Task: Sort the products in the category "Aromatherapy & Essential Oils" by unit price (low first).
Action: Mouse moved to (237, 94)
Screenshot: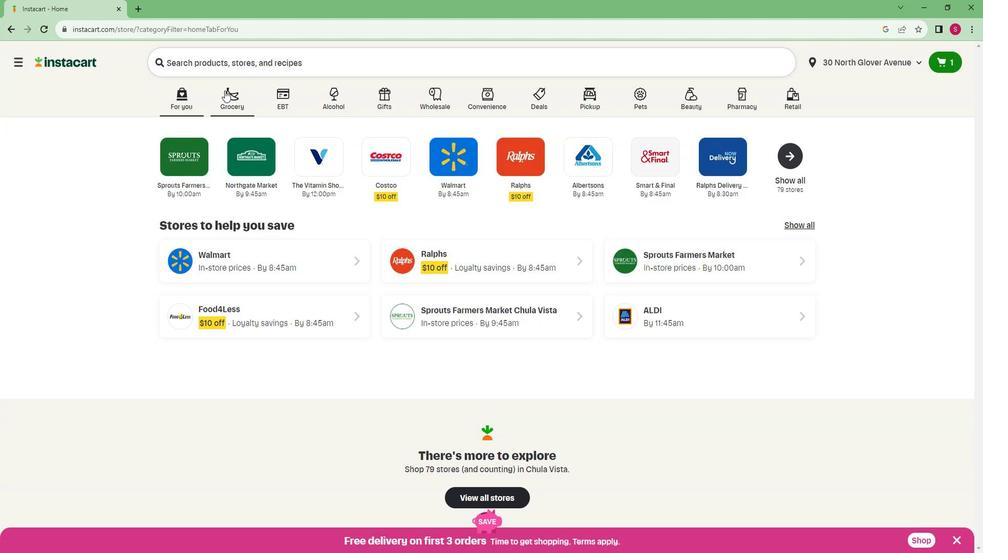 
Action: Mouse pressed left at (237, 94)
Screenshot: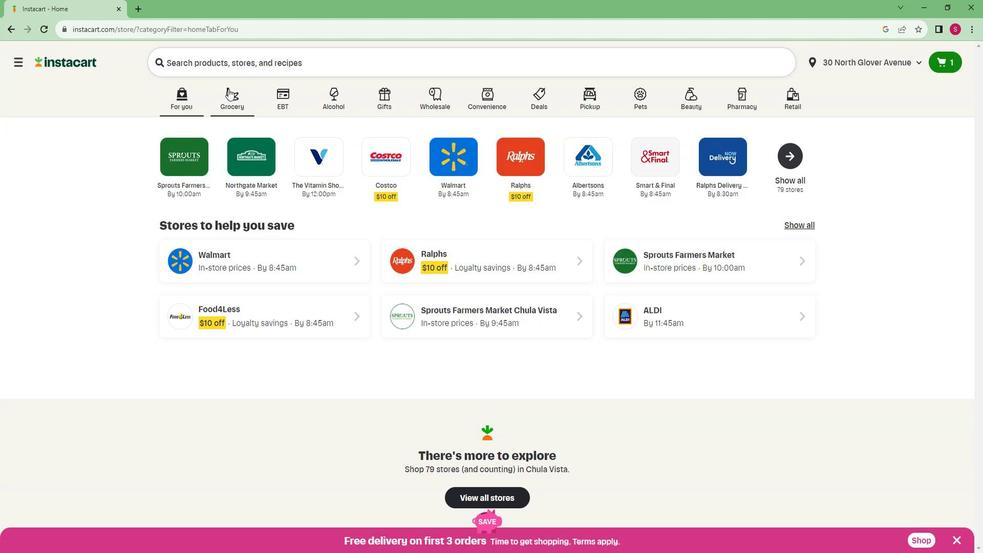 
Action: Mouse moved to (194, 216)
Screenshot: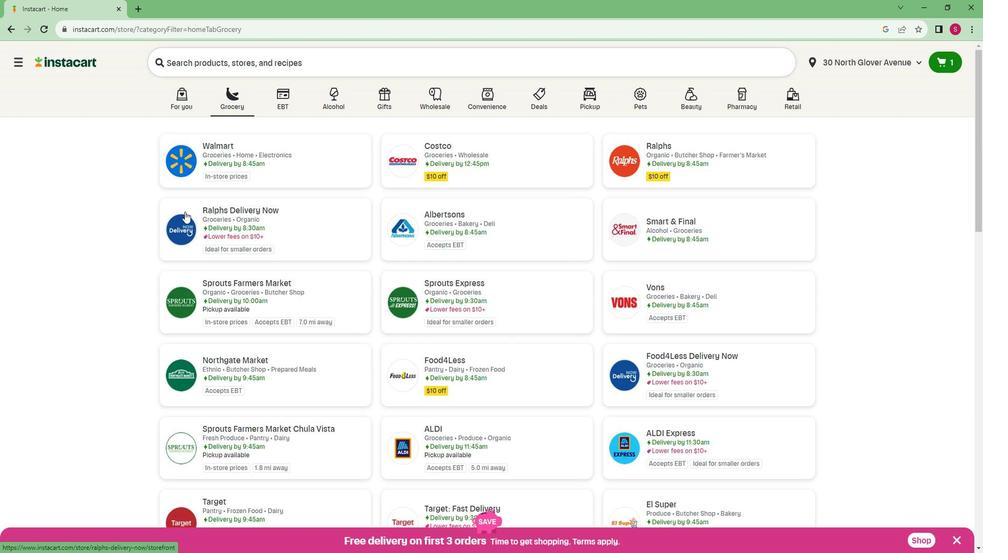 
Action: Mouse scrolled (194, 215) with delta (0, 0)
Screenshot: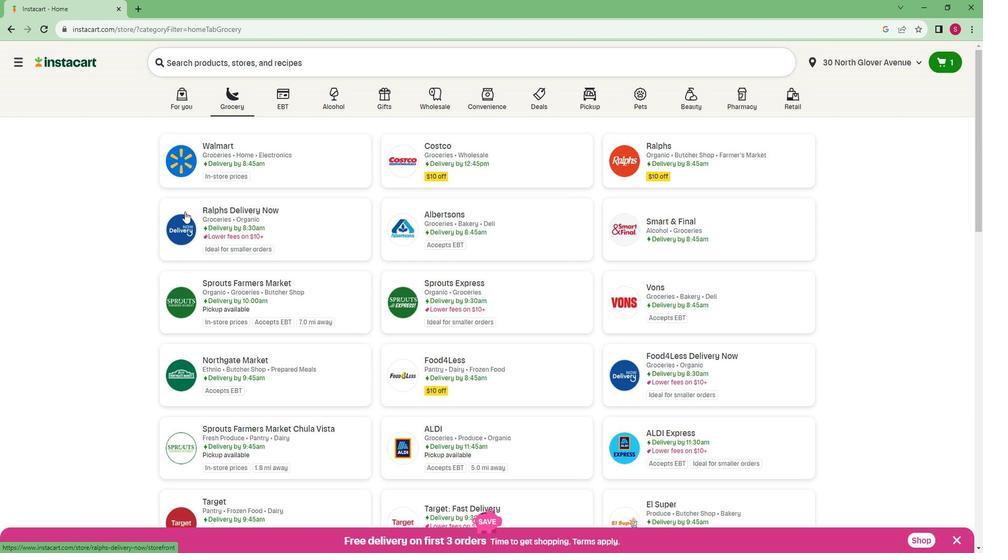 
Action: Mouse scrolled (194, 215) with delta (0, 0)
Screenshot: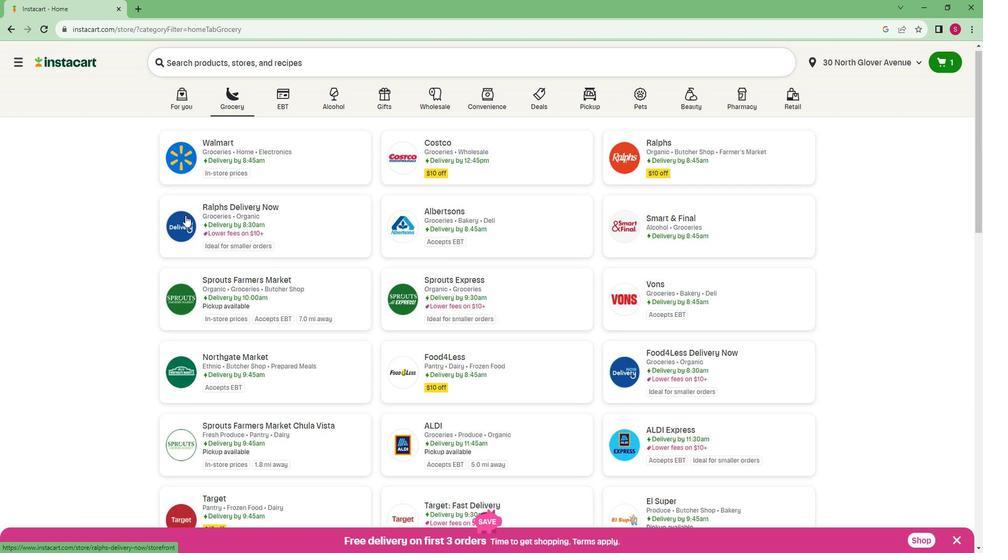 
Action: Mouse moved to (213, 202)
Screenshot: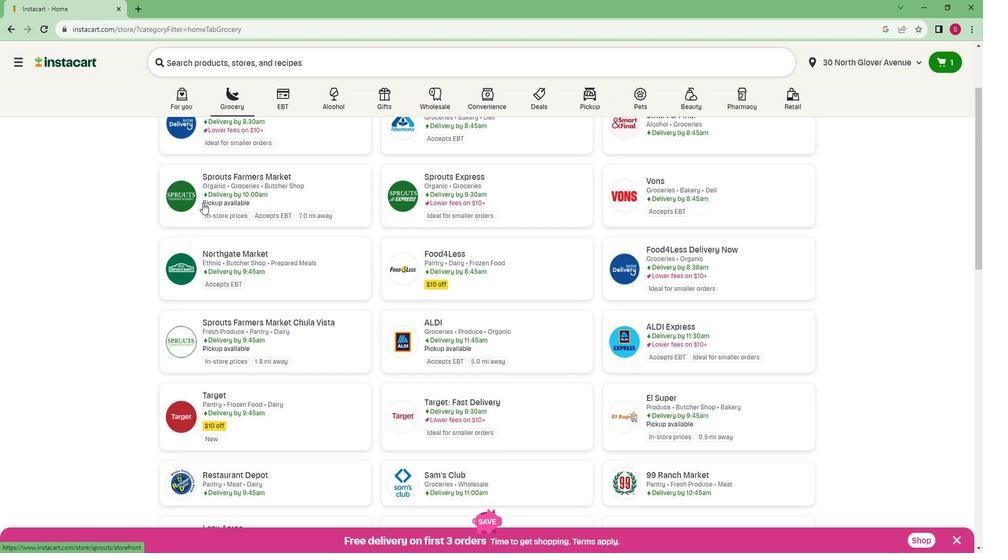 
Action: Mouse pressed left at (213, 202)
Screenshot: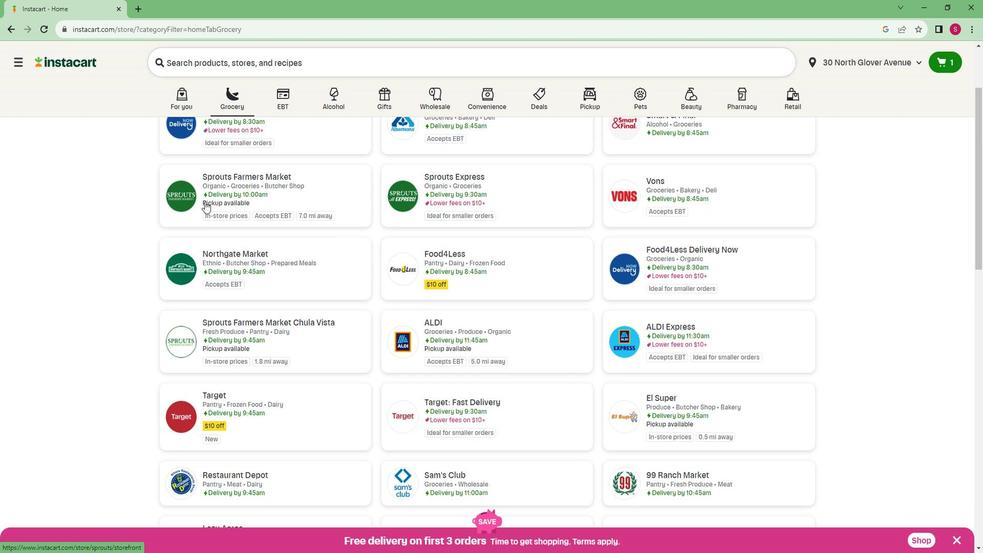 
Action: Mouse moved to (57, 397)
Screenshot: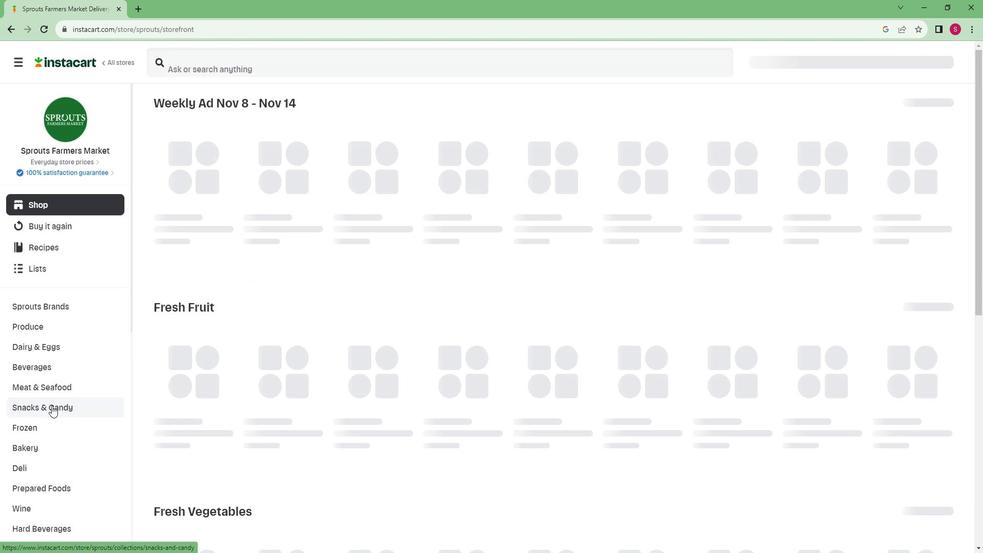 
Action: Mouse scrolled (57, 397) with delta (0, 0)
Screenshot: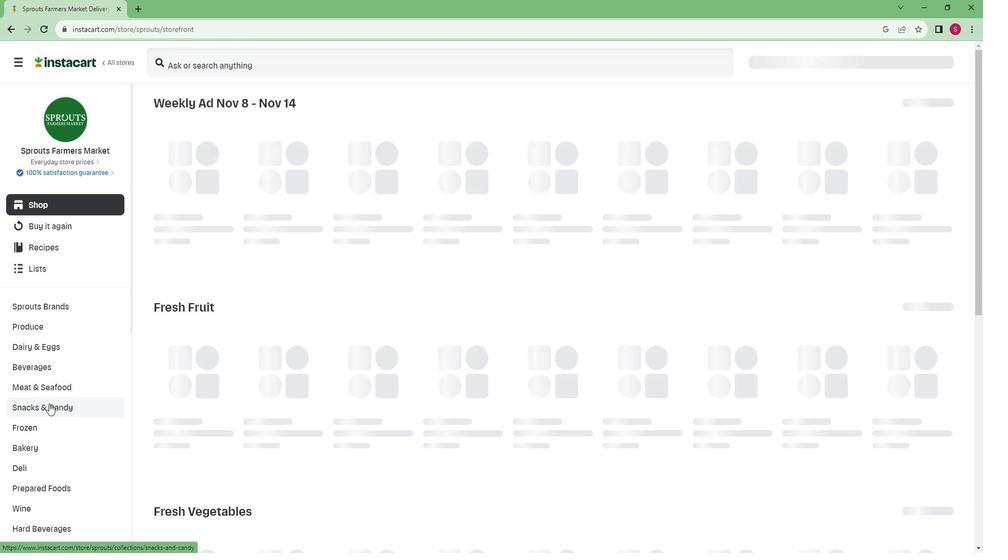 
Action: Mouse scrolled (57, 397) with delta (0, 0)
Screenshot: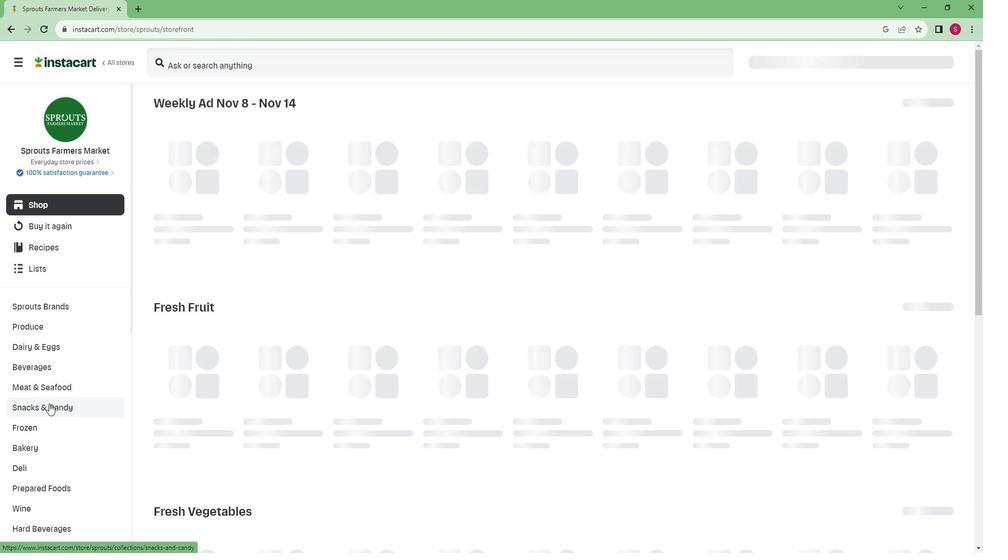 
Action: Mouse moved to (57, 397)
Screenshot: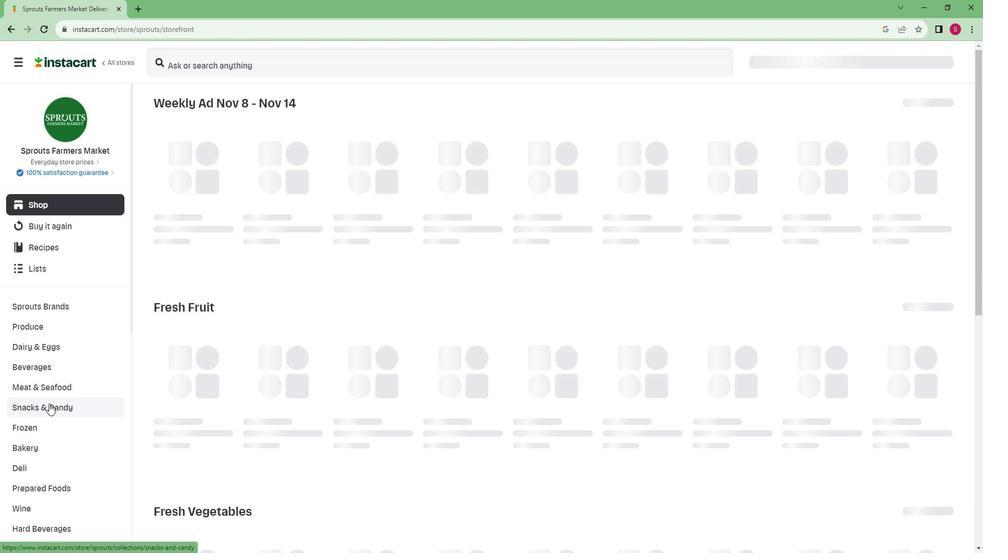 
Action: Mouse scrolled (57, 397) with delta (0, 0)
Screenshot: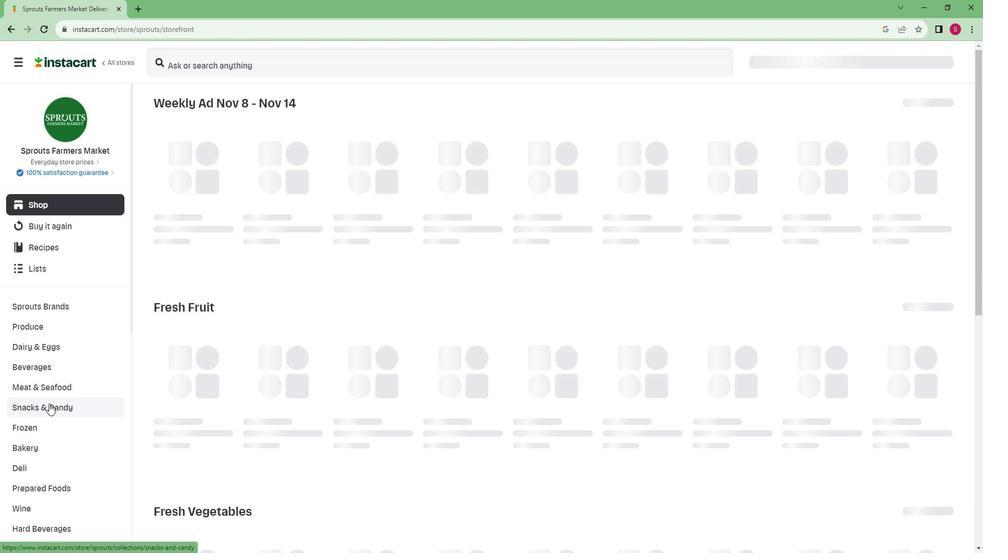 
Action: Mouse moved to (57, 397)
Screenshot: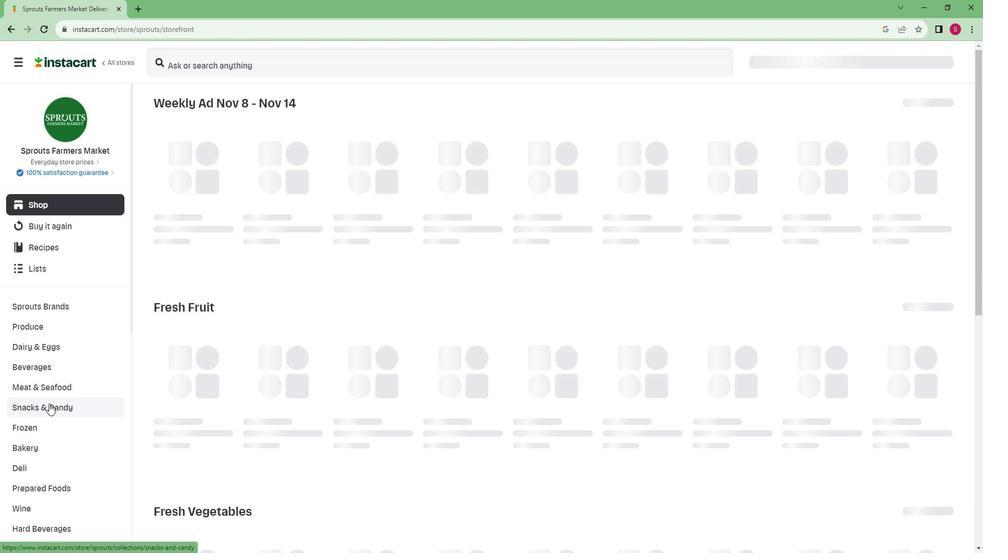 
Action: Mouse scrolled (57, 397) with delta (0, 0)
Screenshot: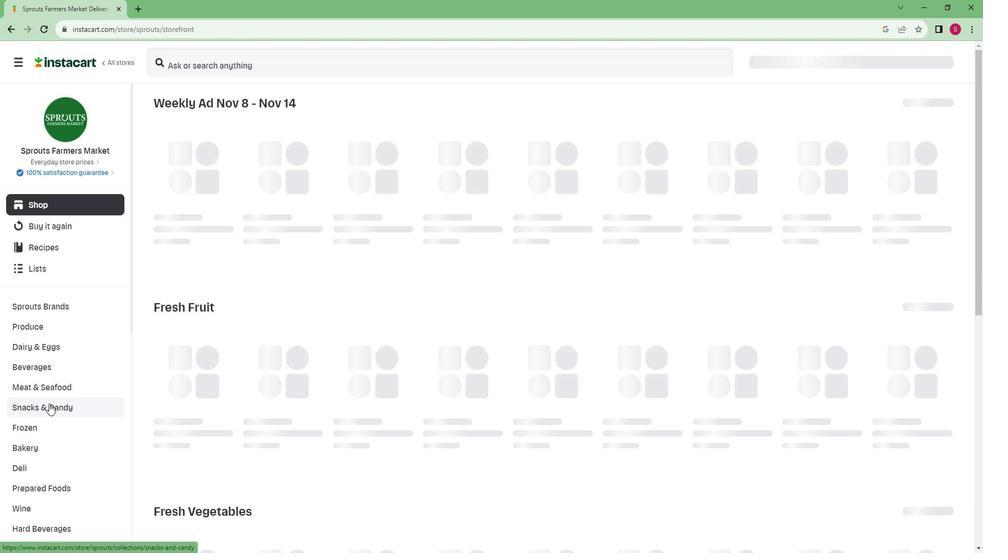 
Action: Mouse scrolled (57, 397) with delta (0, 0)
Screenshot: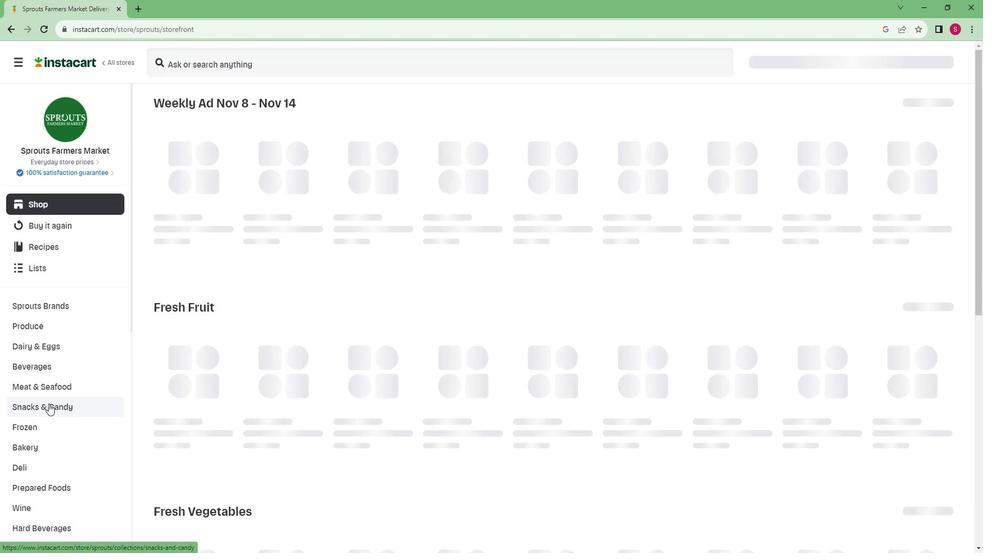 
Action: Mouse scrolled (57, 397) with delta (0, 0)
Screenshot: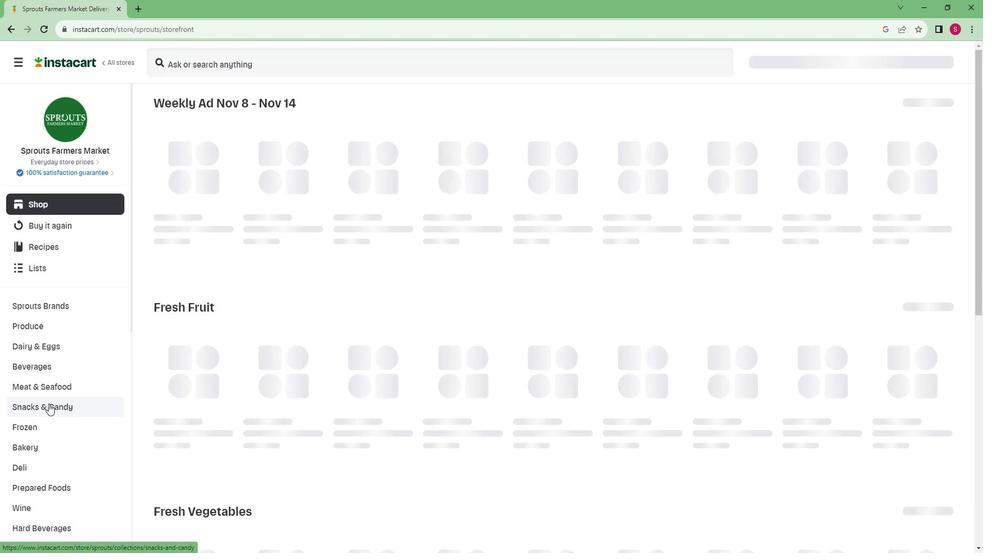 
Action: Mouse scrolled (57, 397) with delta (0, 0)
Screenshot: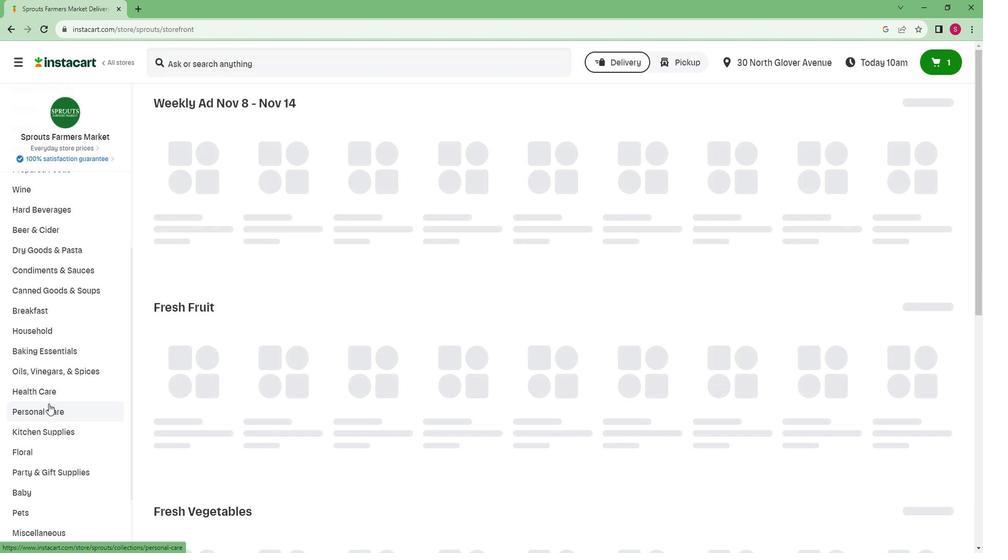 
Action: Mouse scrolled (57, 397) with delta (0, 0)
Screenshot: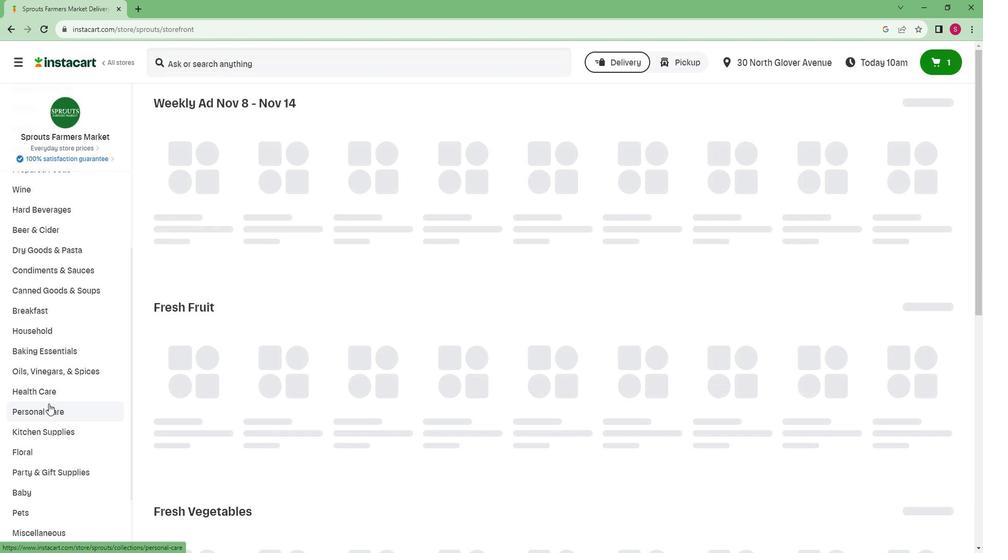 
Action: Mouse scrolled (57, 397) with delta (0, 0)
Screenshot: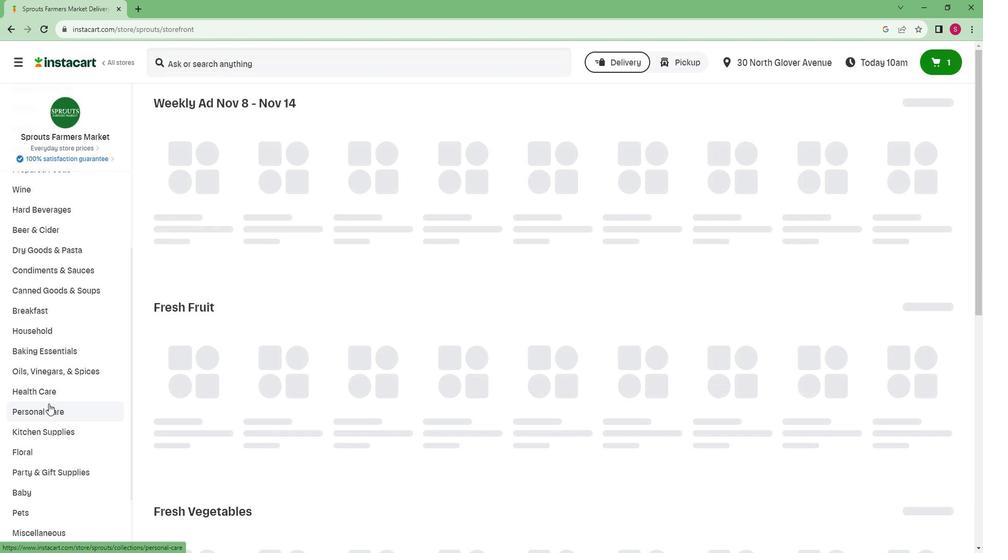 
Action: Mouse scrolled (57, 397) with delta (0, 0)
Screenshot: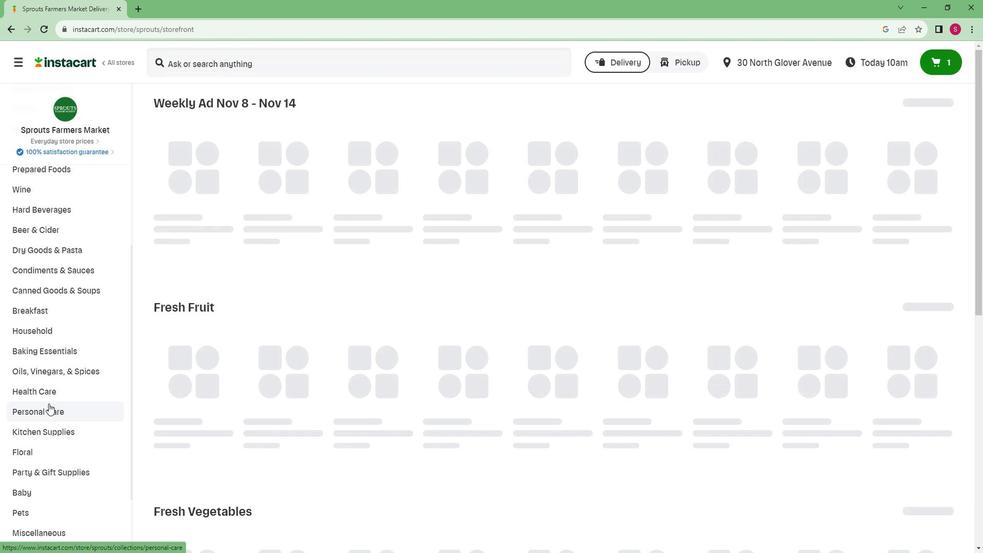 
Action: Mouse scrolled (57, 397) with delta (0, 0)
Screenshot: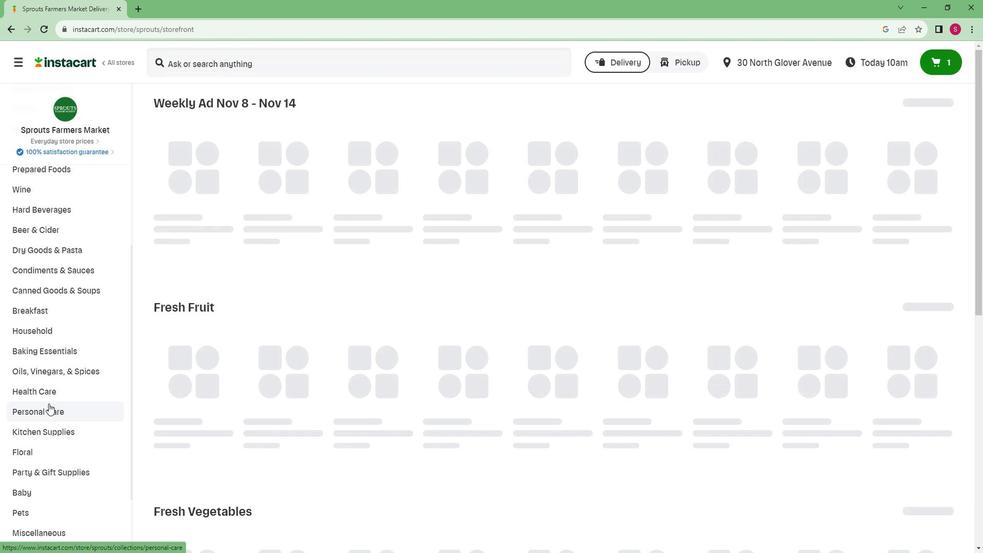 
Action: Mouse scrolled (57, 397) with delta (0, 0)
Screenshot: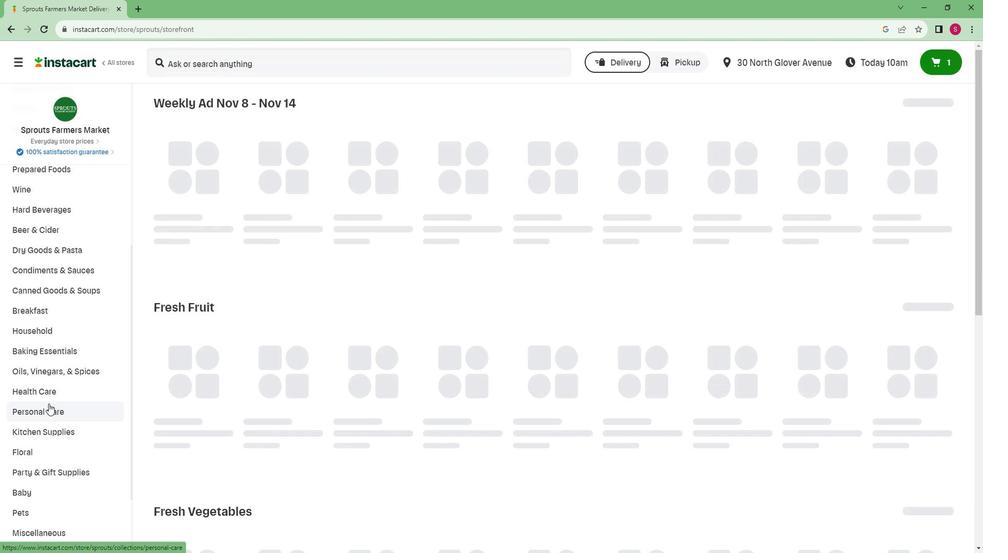 
Action: Mouse moved to (42, 505)
Screenshot: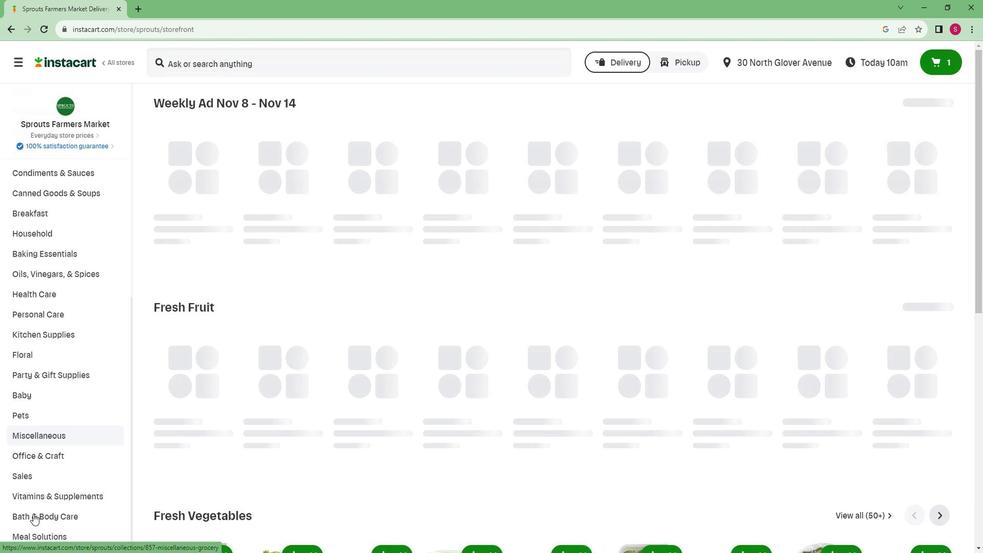 
Action: Mouse pressed left at (42, 505)
Screenshot: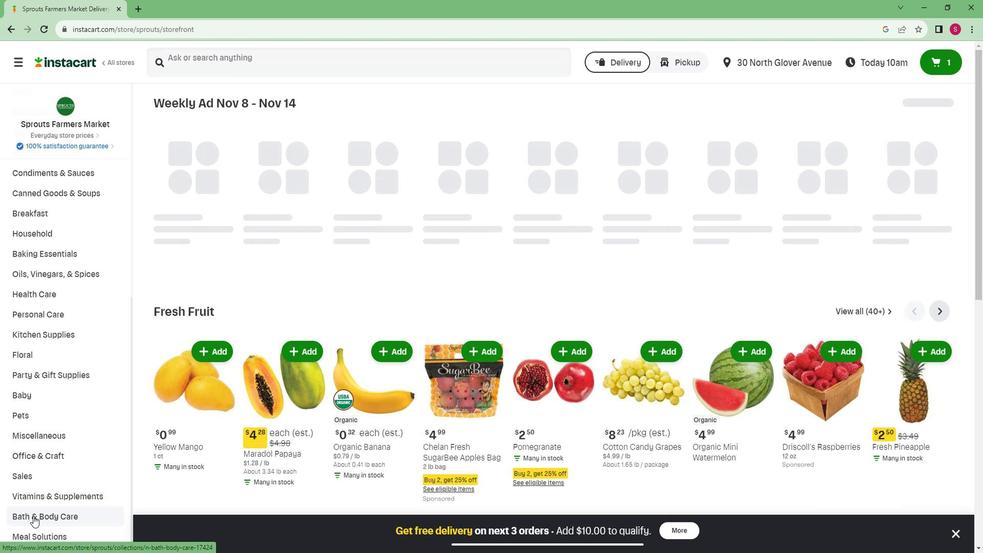 
Action: Mouse moved to (837, 136)
Screenshot: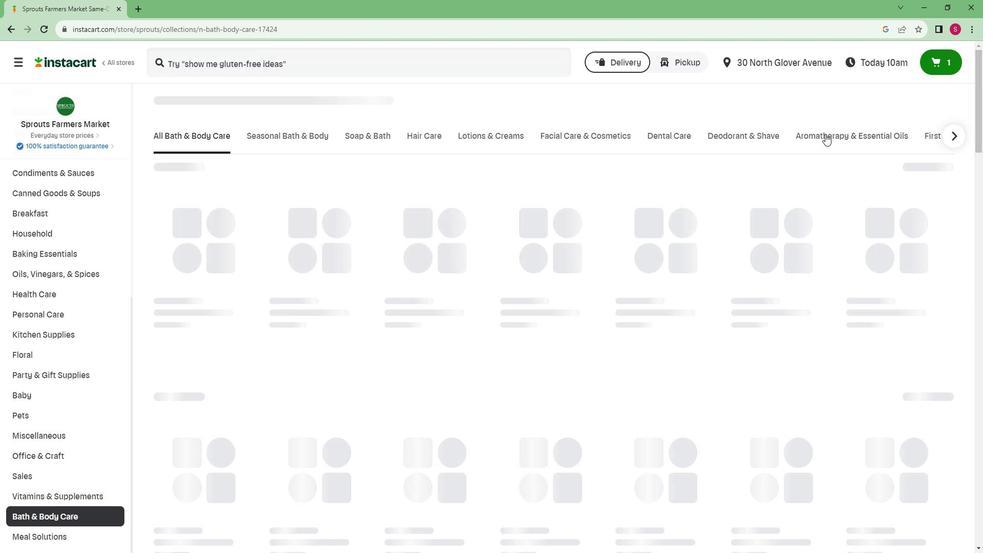 
Action: Mouse pressed left at (837, 136)
Screenshot: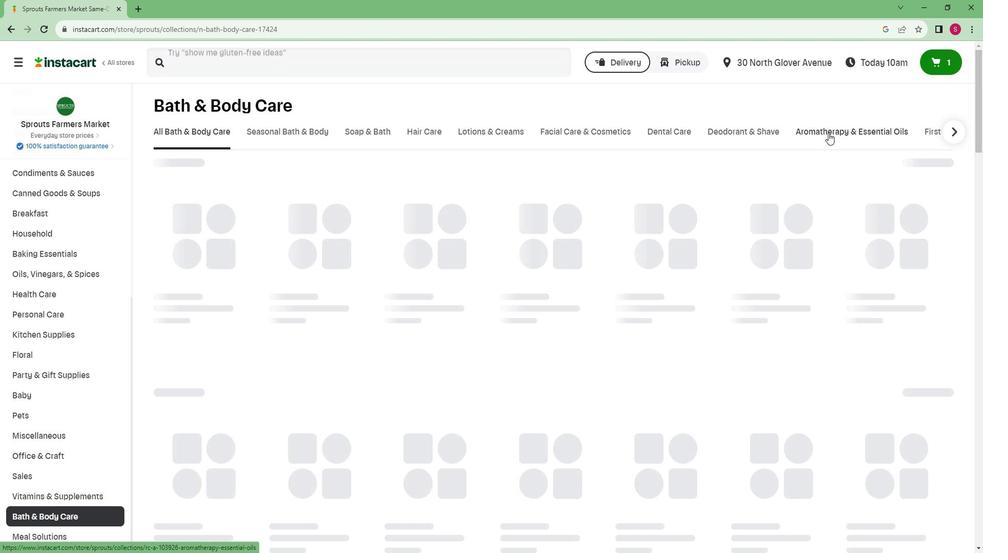 
Action: Mouse moved to (914, 169)
Screenshot: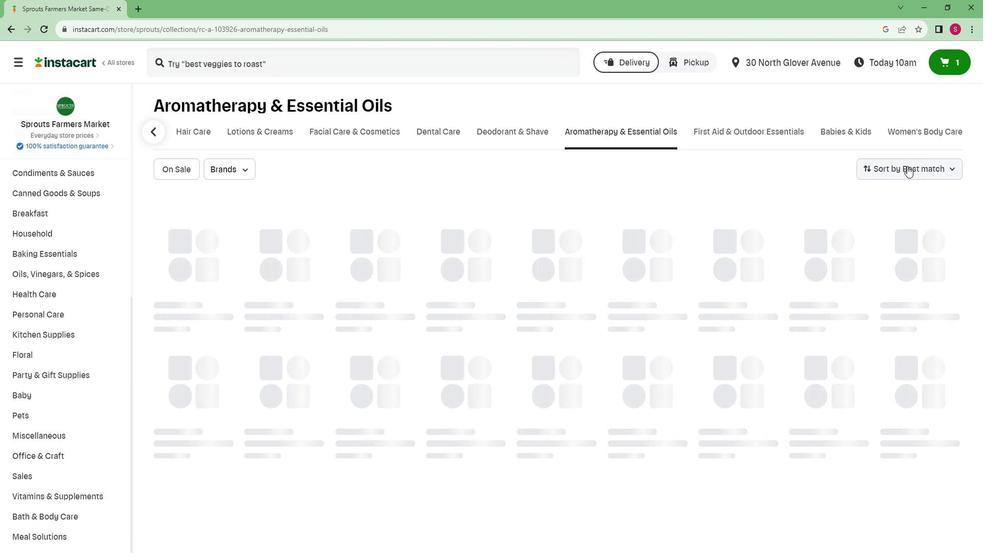 
Action: Mouse pressed left at (914, 169)
Screenshot: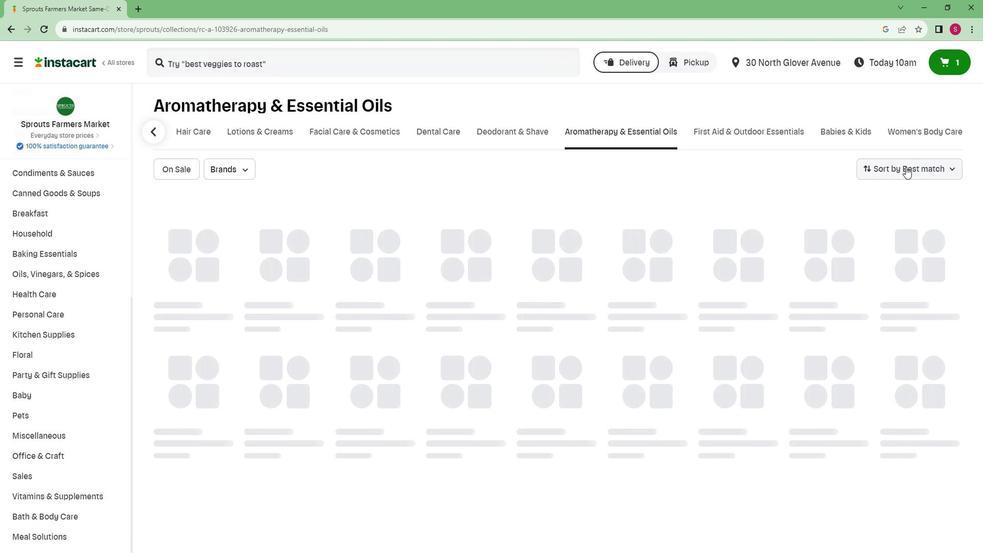 
Action: Mouse moved to (890, 268)
Screenshot: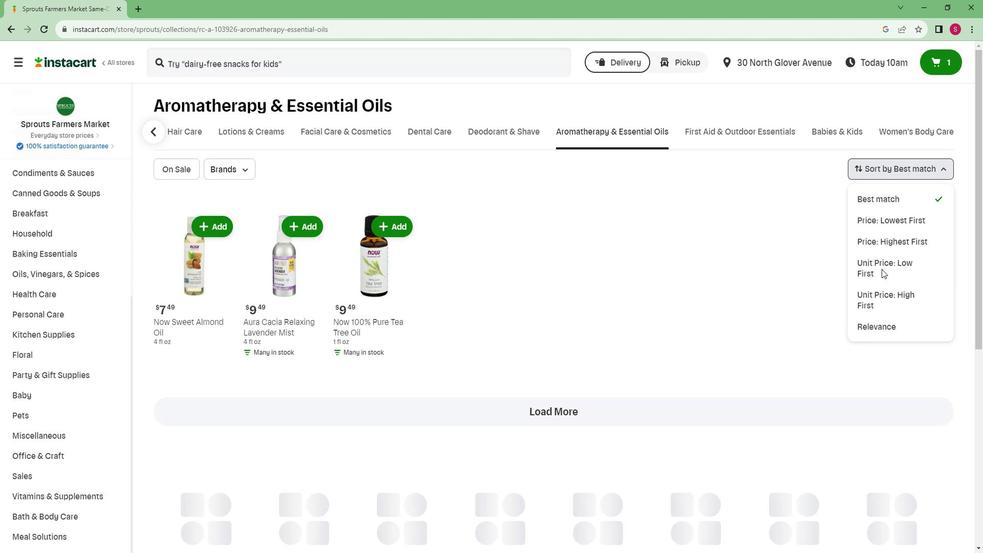 
Action: Mouse pressed left at (890, 268)
Screenshot: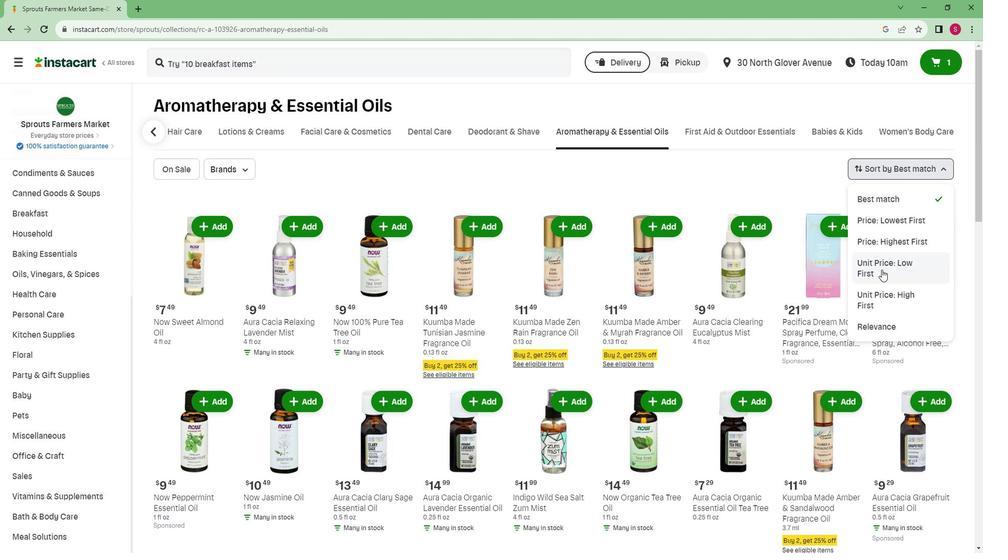 
Action: Mouse moved to (595, 249)
Screenshot: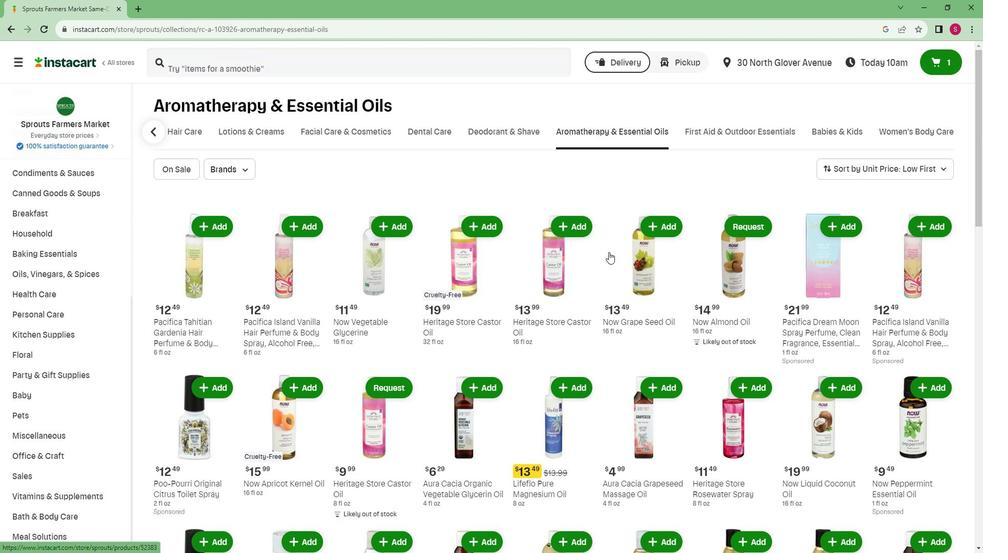 
